 Task: Create a task  Implement a new virtualization system for a company's IT infrastructure , assign it to team member softage.5@softage.net in the project AgileRescue and update the status of the task to  Off Track , set the priority of the task to Medium
Action: Mouse moved to (108, 402)
Screenshot: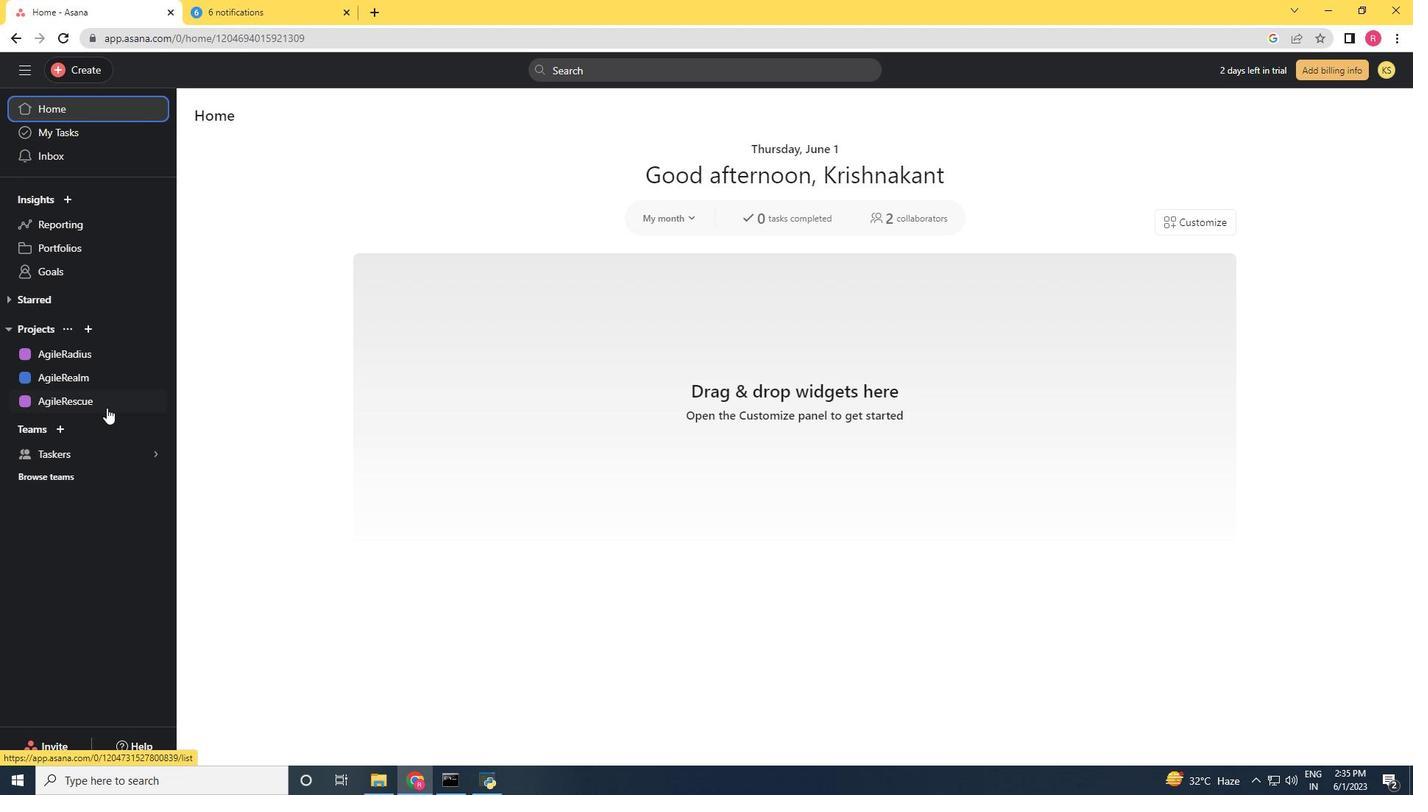 
Action: Mouse pressed left at (108, 402)
Screenshot: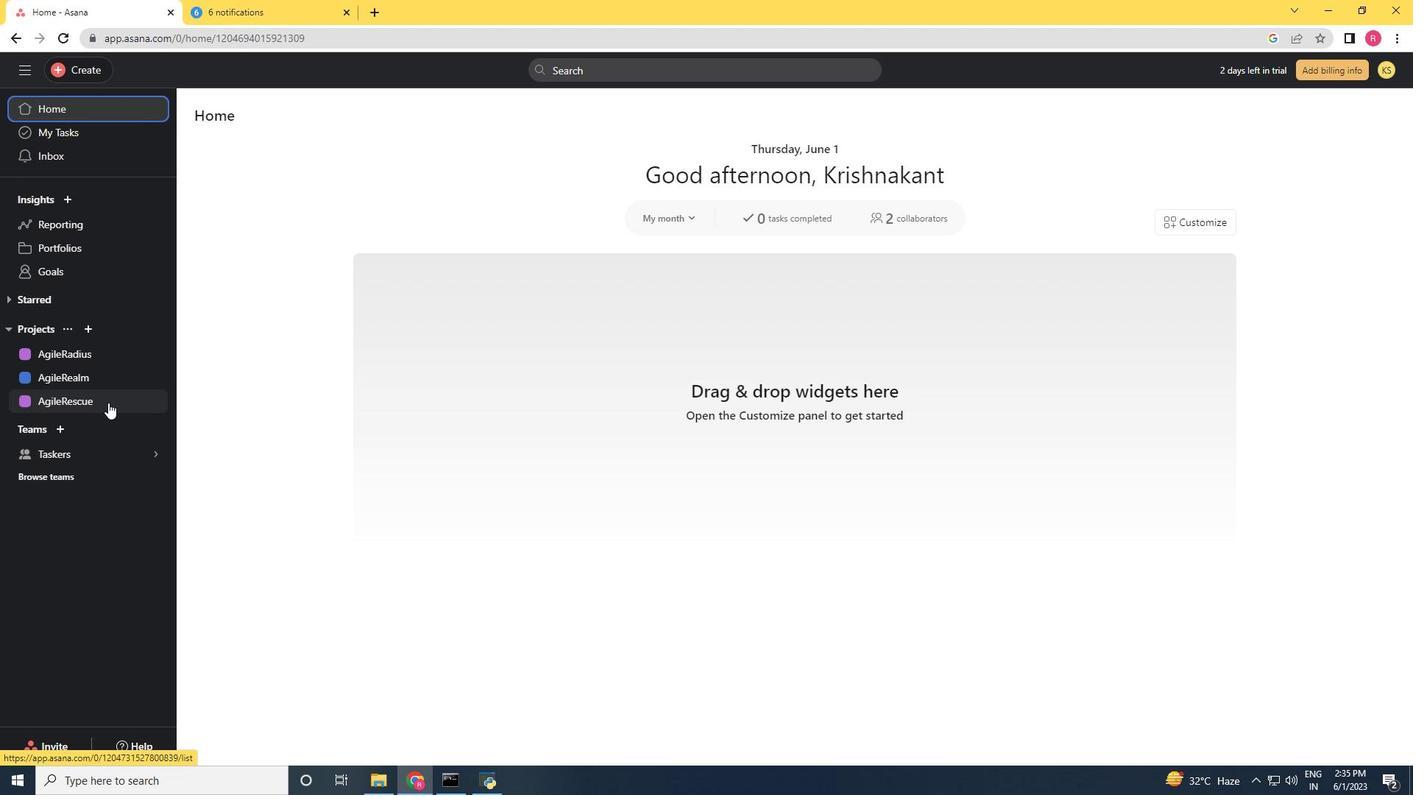 
Action: Mouse moved to (89, 61)
Screenshot: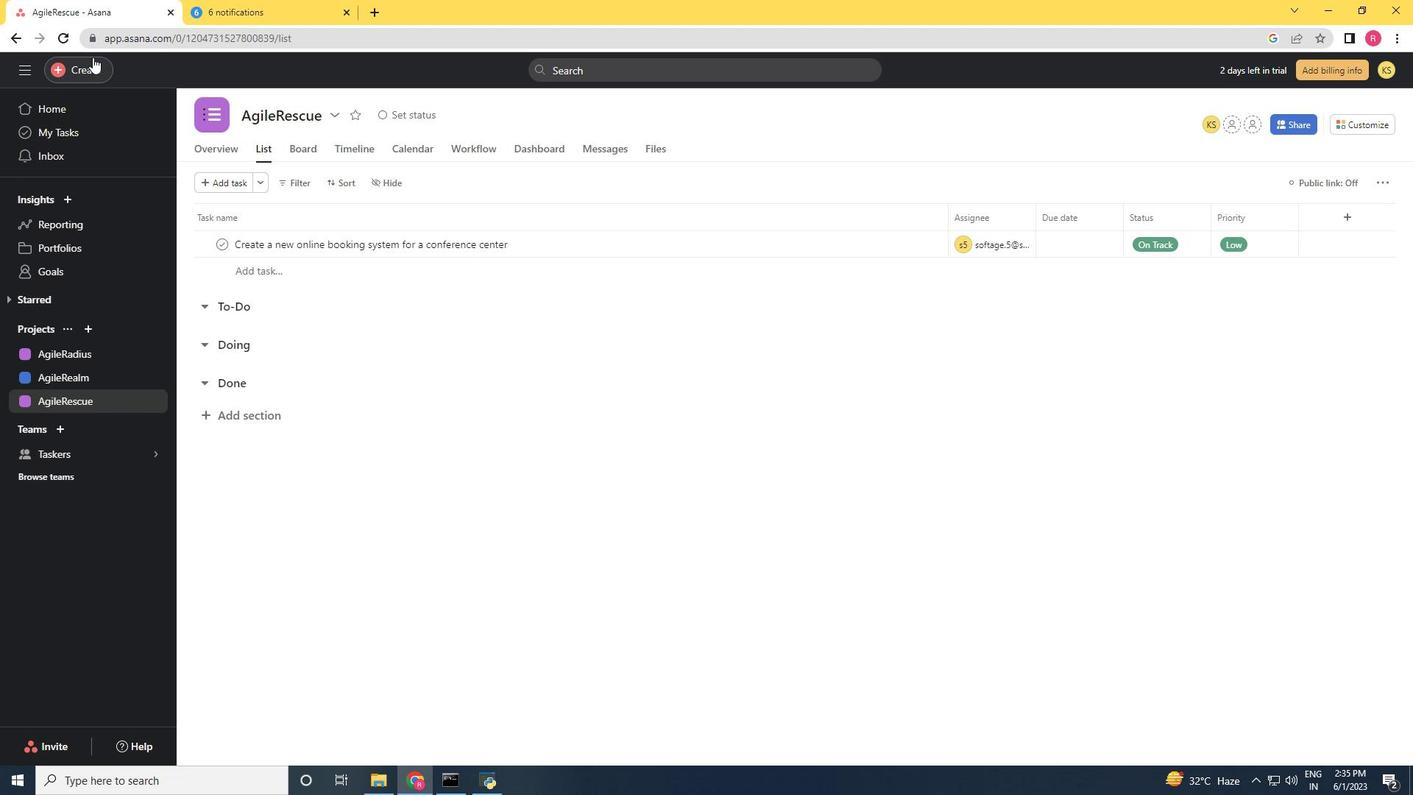 
Action: Mouse pressed left at (89, 61)
Screenshot: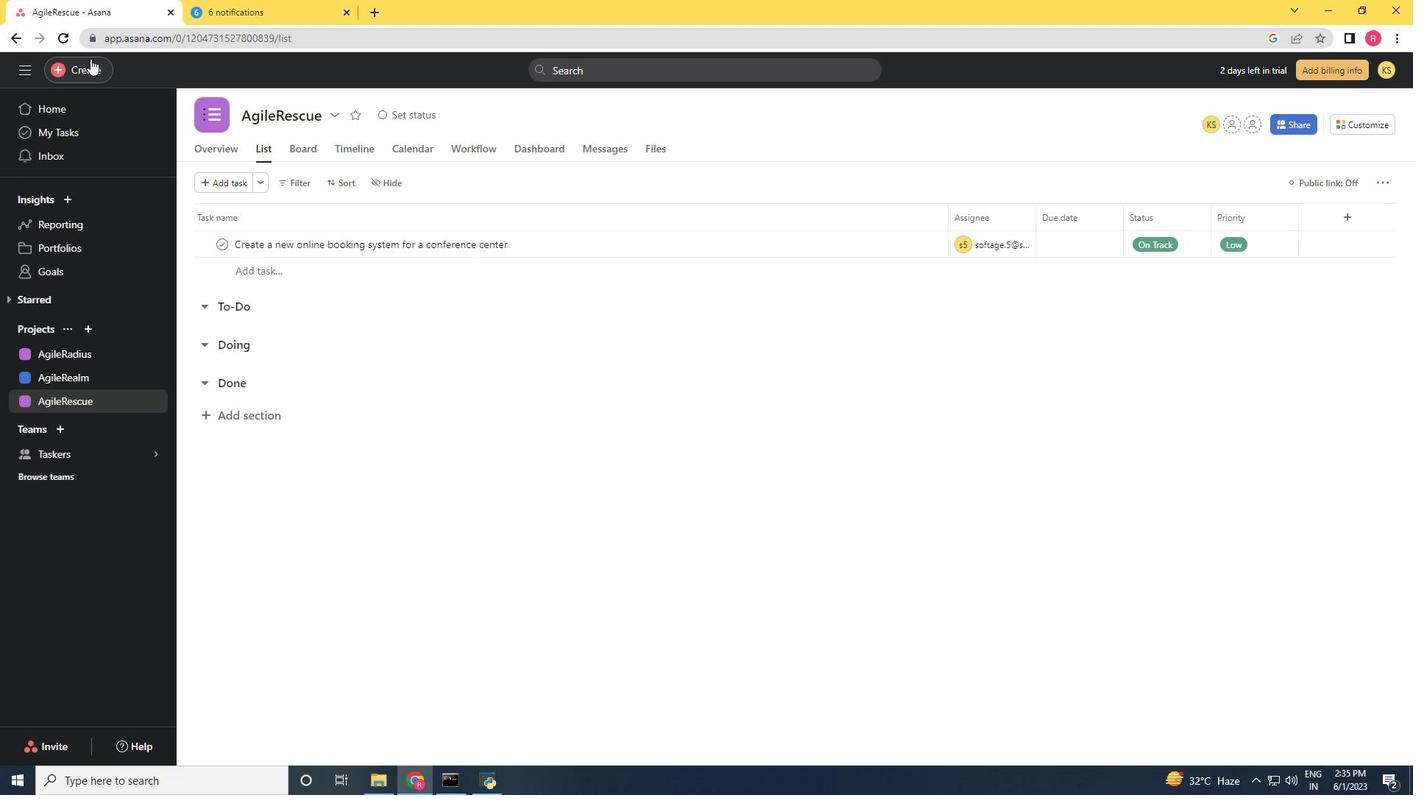 
Action: Mouse moved to (175, 80)
Screenshot: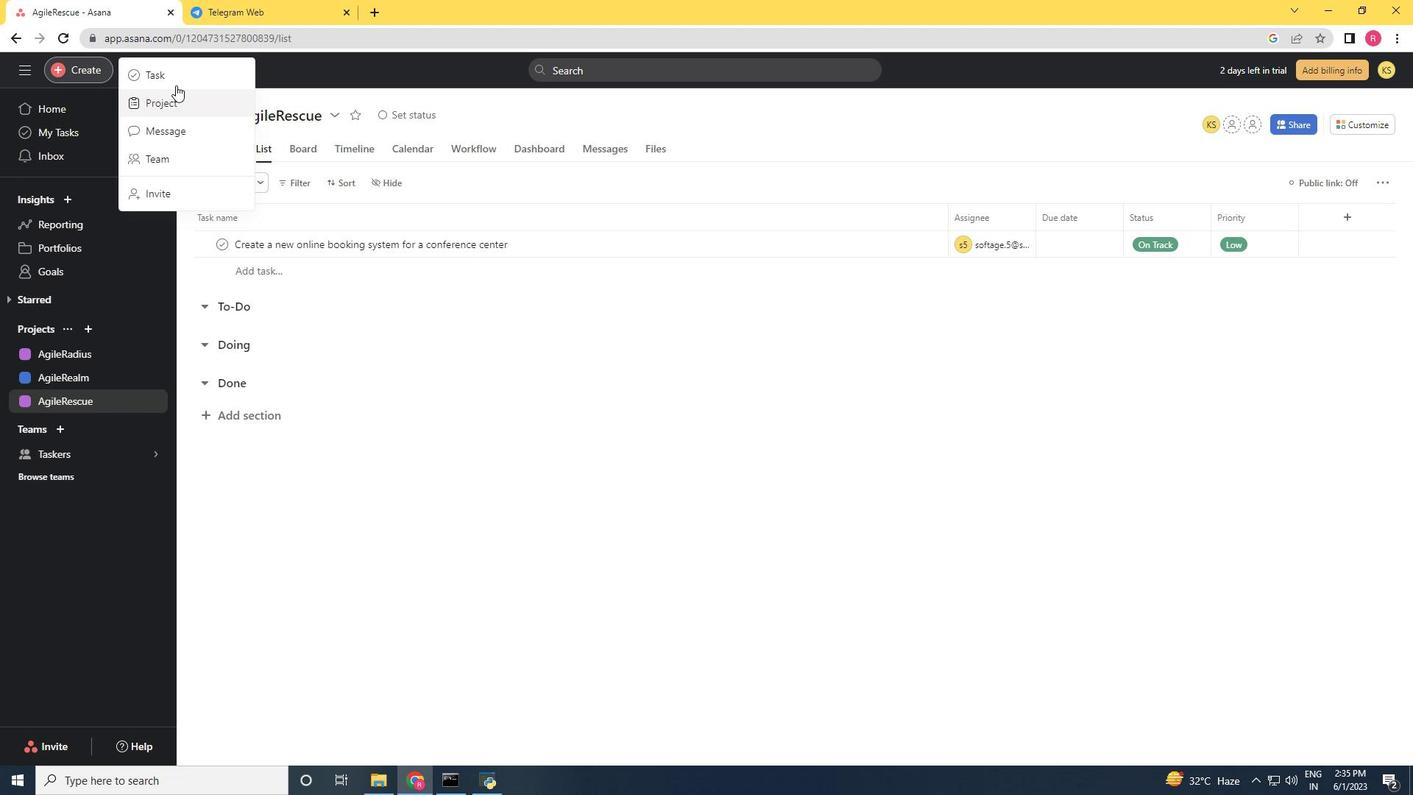 
Action: Mouse pressed left at (175, 80)
Screenshot: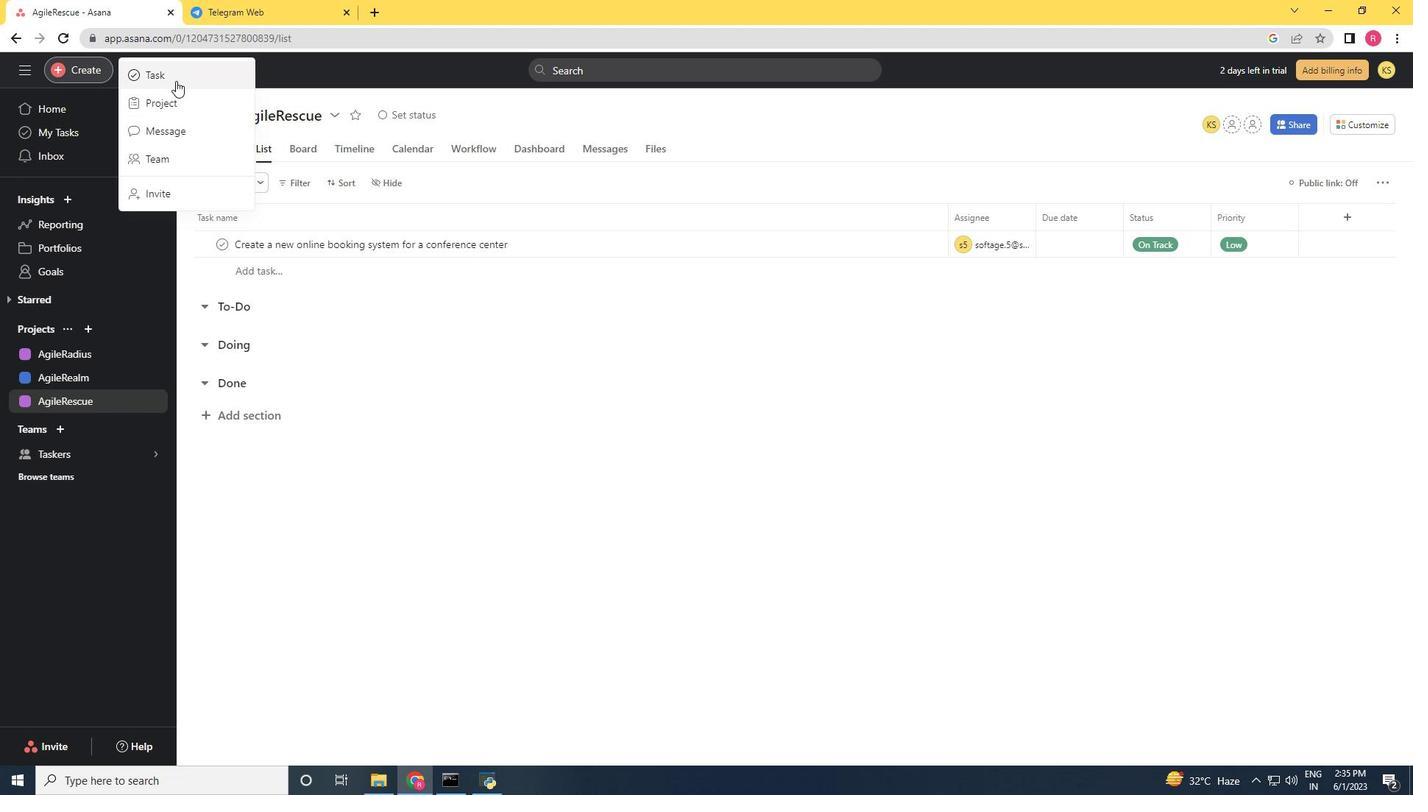 
Action: Key pressed <Key.shift>Implement<Key.space>a<Key.space>new<Key.space>virtualization<Key.space>system<Key.space>for<Key.space>company<Key.space><Key.backspace>'s<Key.space><Key.shift>IT<Key.space>infrastructure
Screenshot: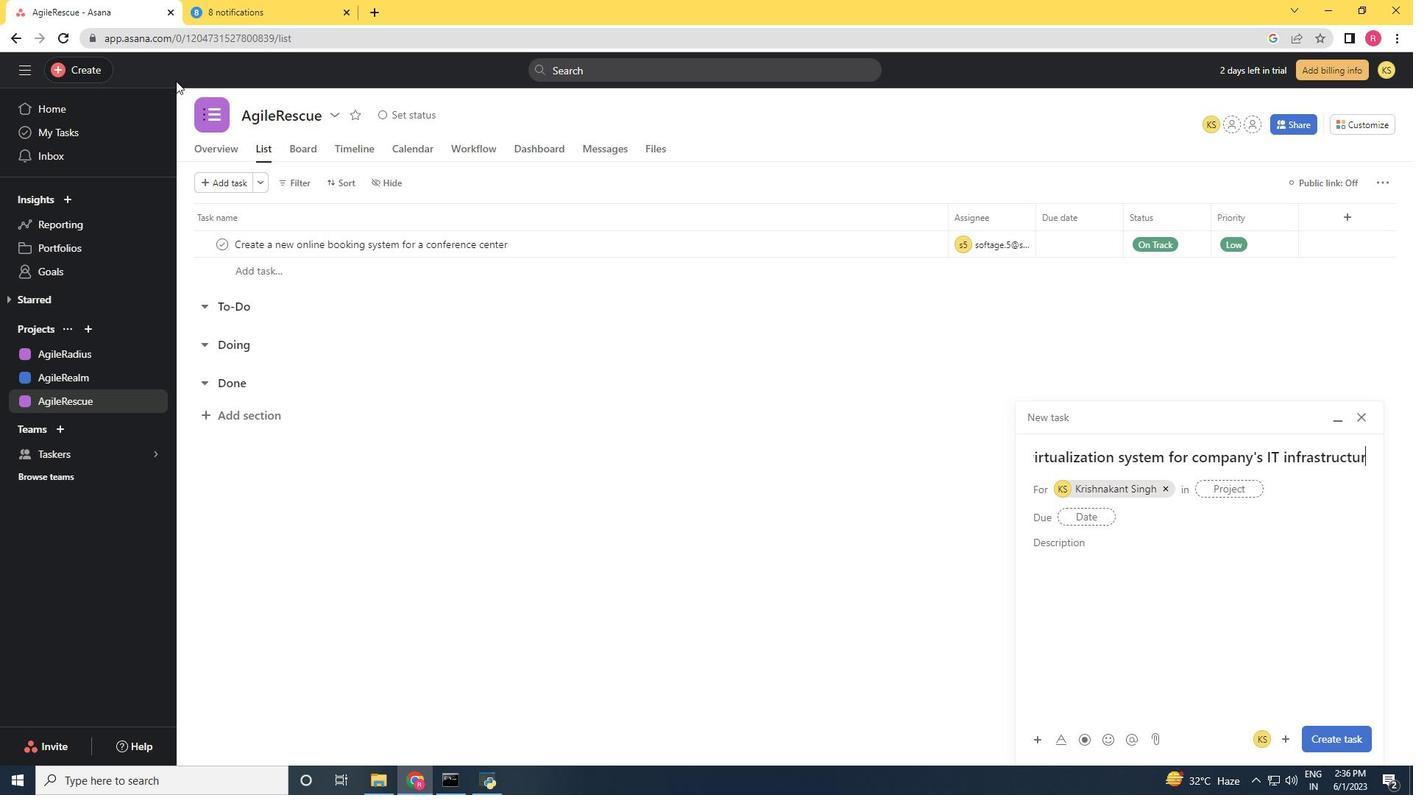 
Action: Mouse moved to (1163, 485)
Screenshot: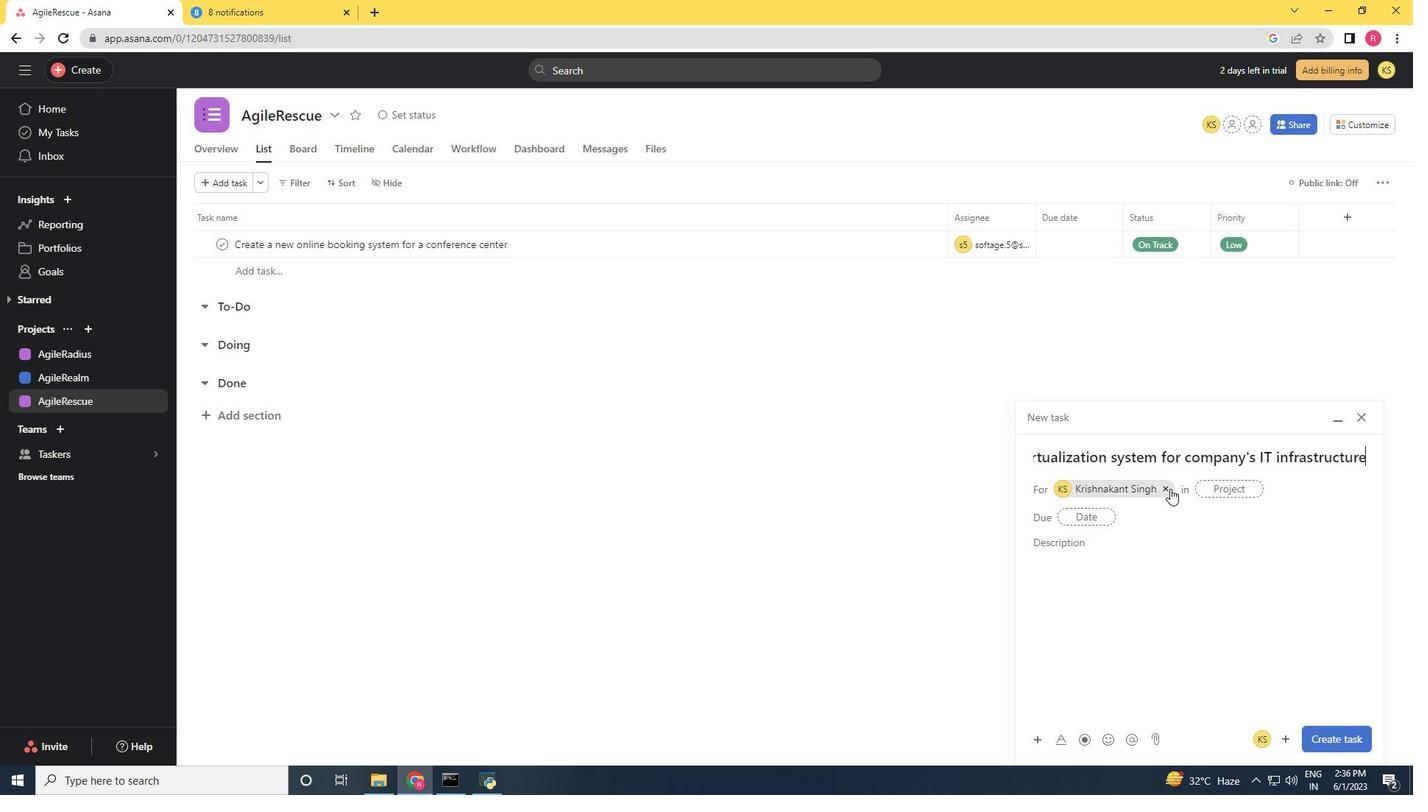 
Action: Mouse pressed left at (1163, 485)
Screenshot: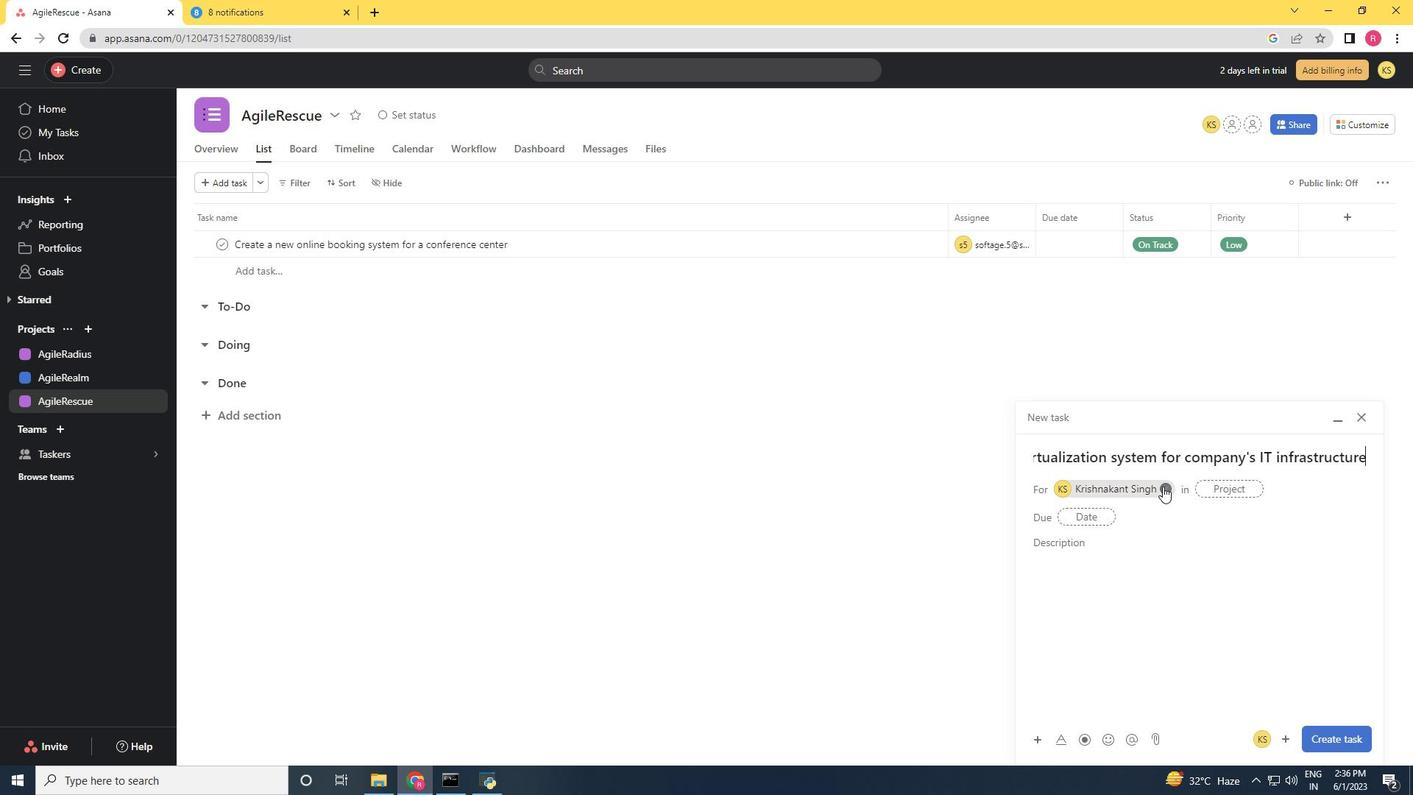 
Action: Mouse moved to (1115, 485)
Screenshot: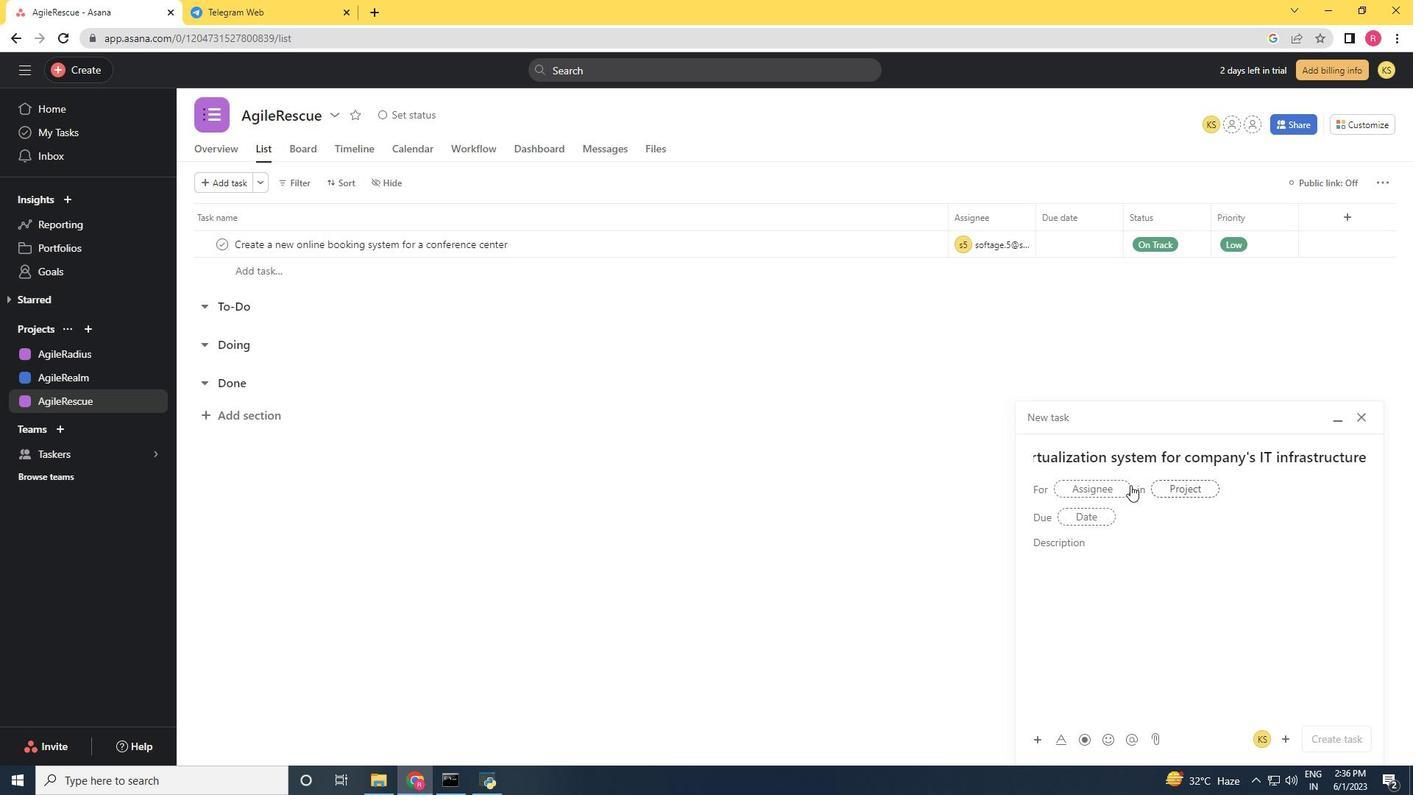 
Action: Mouse pressed left at (1115, 485)
Screenshot: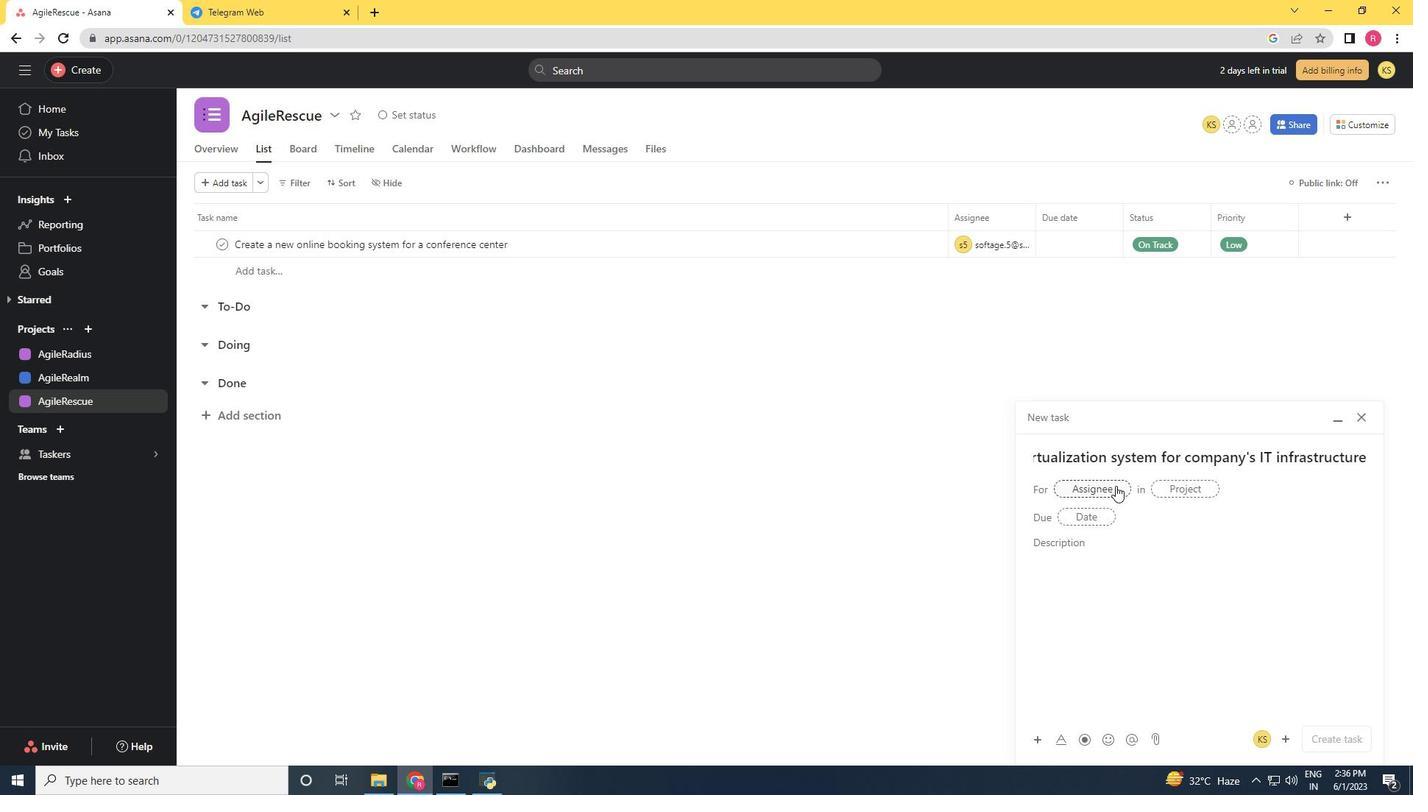 
Action: Mouse moved to (1102, 487)
Screenshot: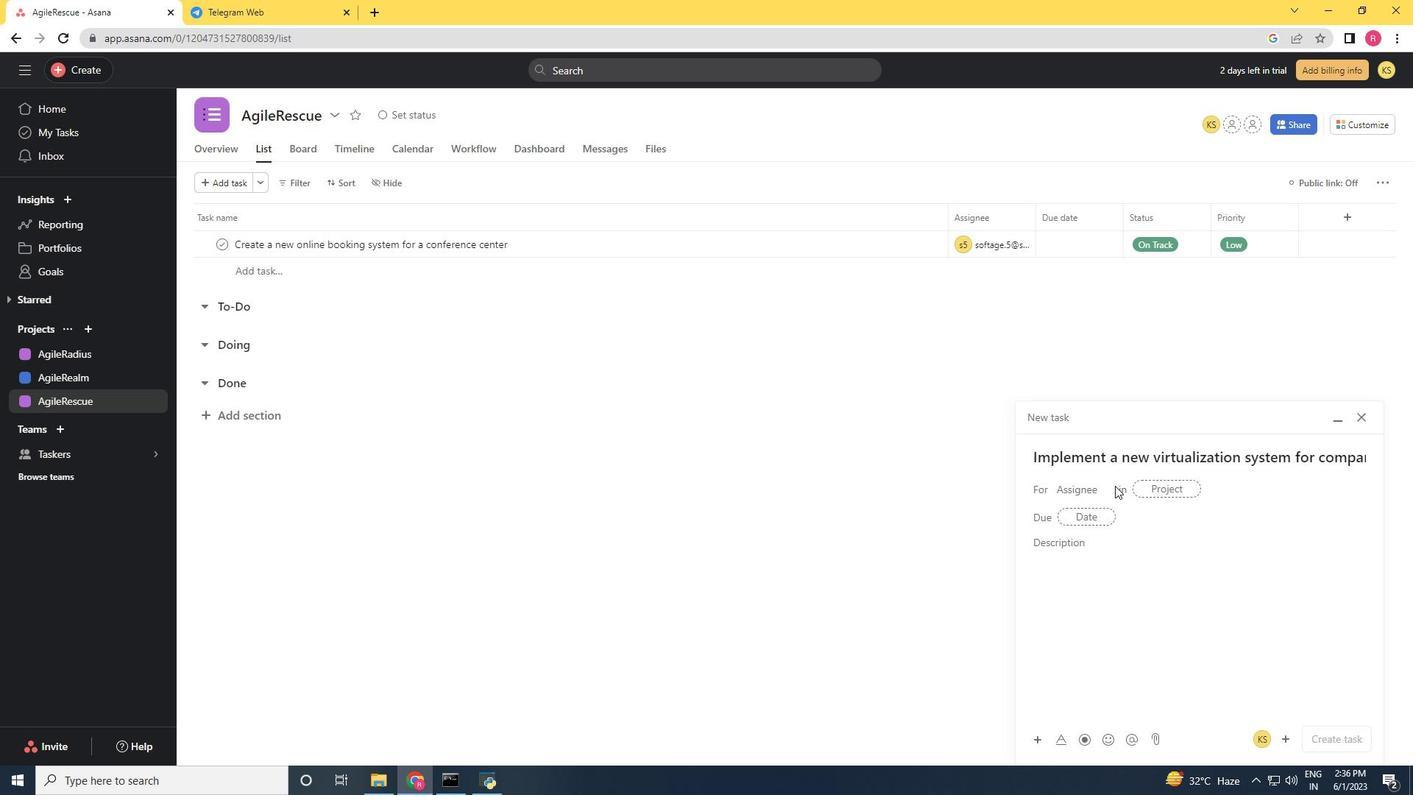 
Action: Key pressed softage.5<Key.shift>@softage.
Screenshot: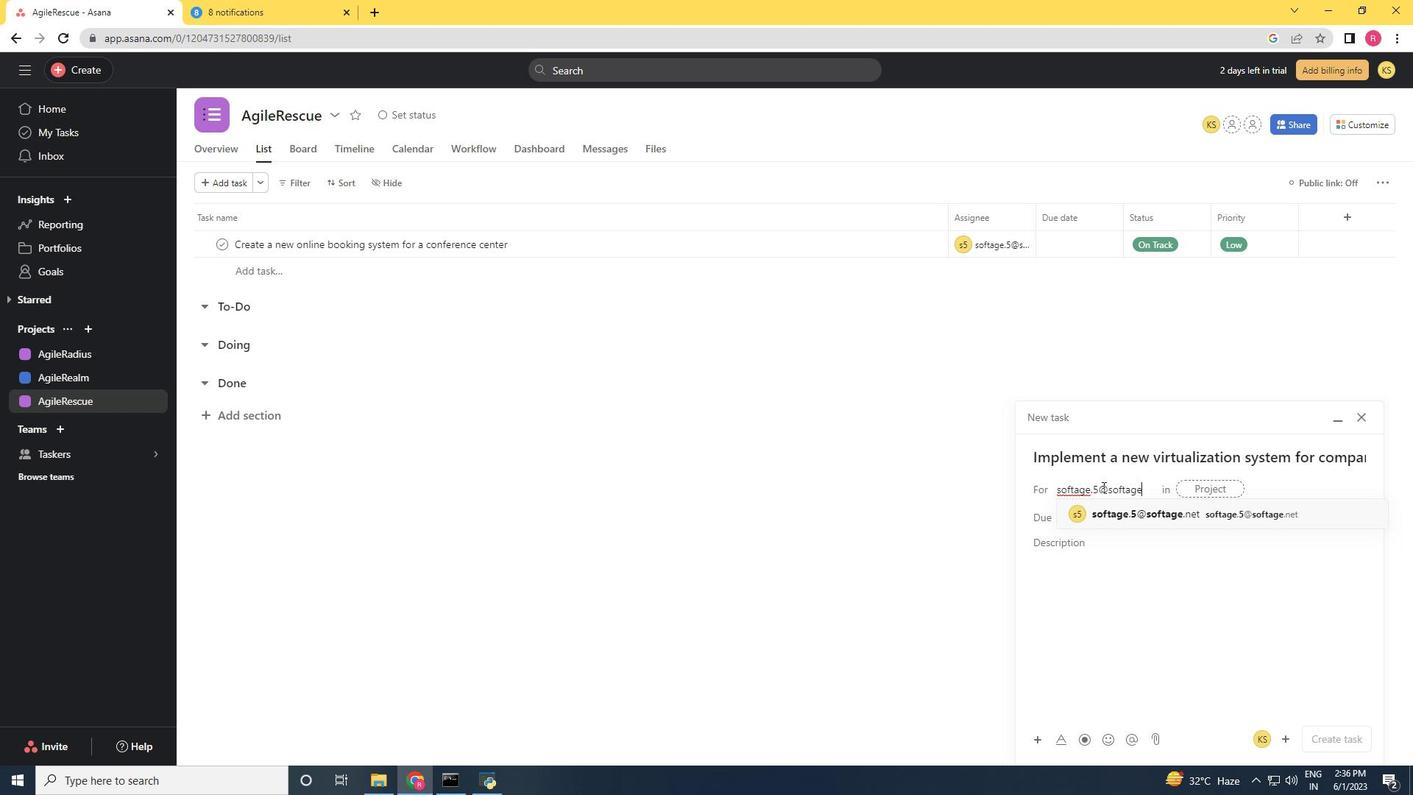 
Action: Mouse moved to (1093, 487)
Screenshot: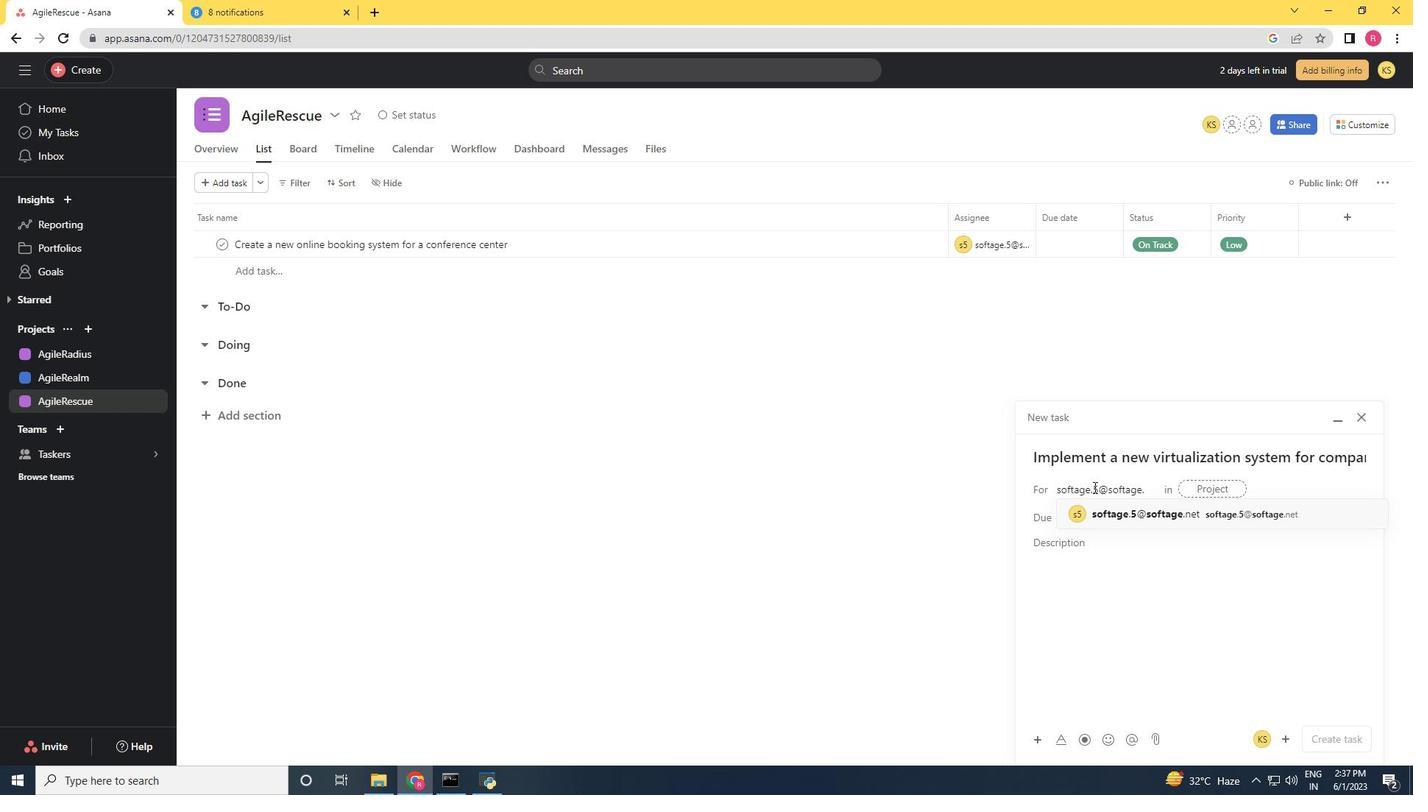 
Action: Key pressed net
Screenshot: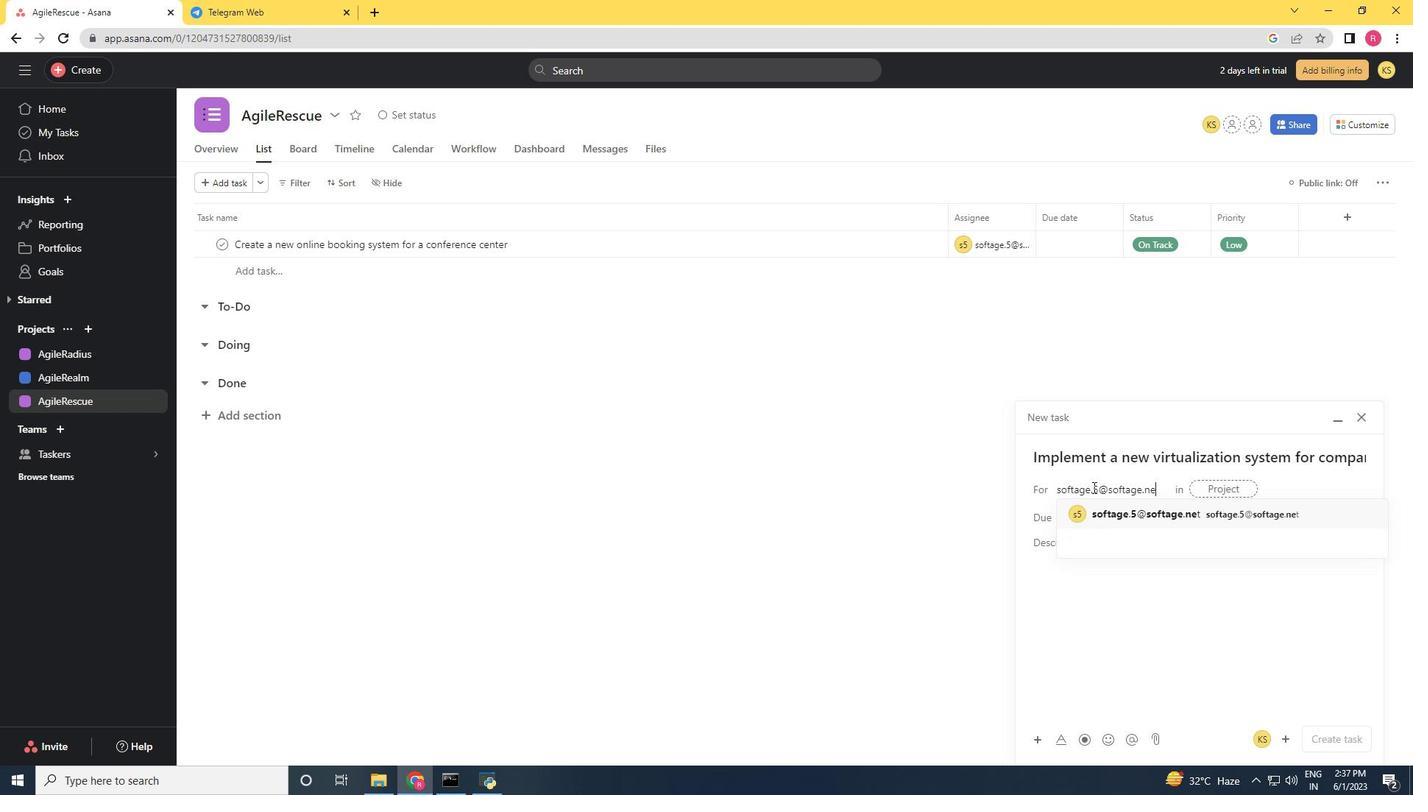 
Action: Mouse moved to (1113, 505)
Screenshot: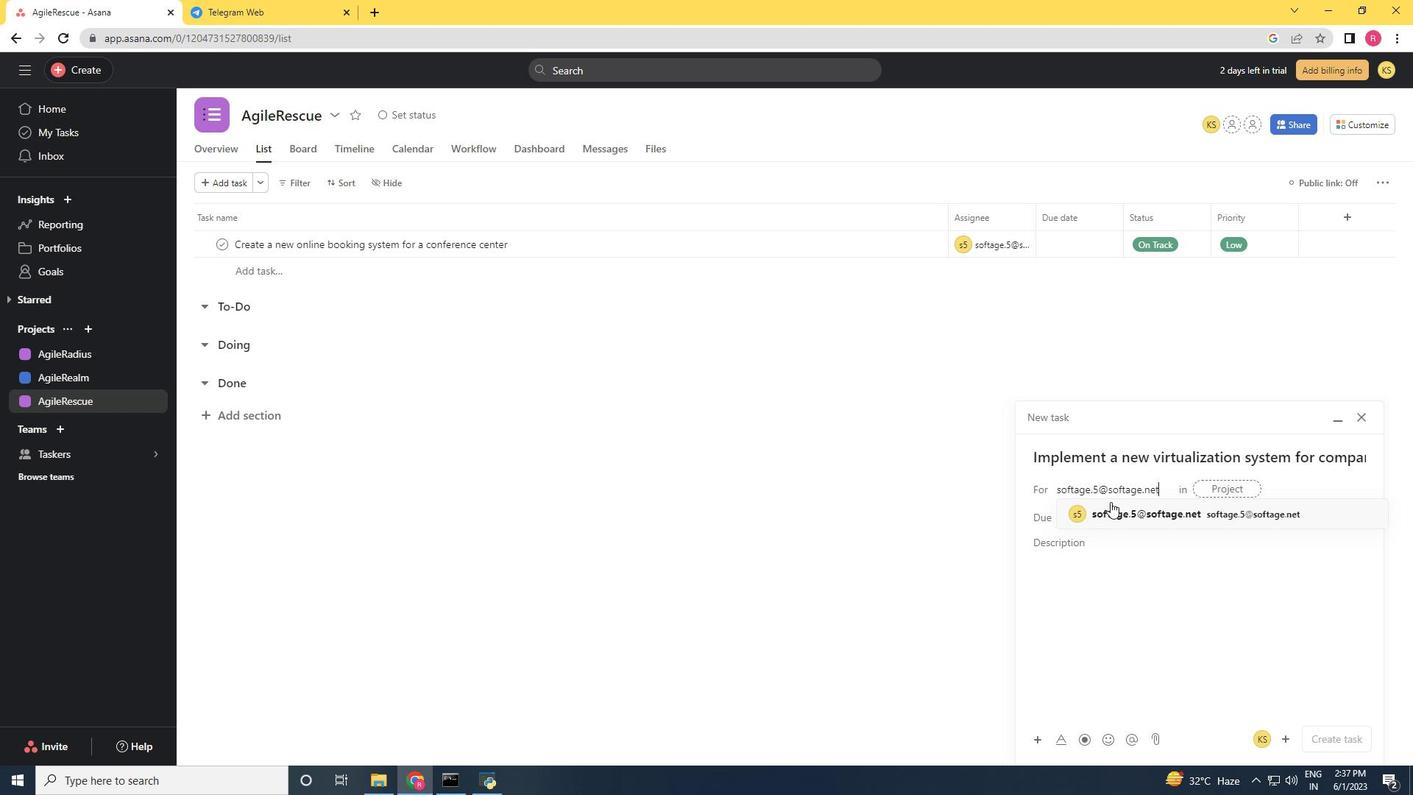 
Action: Mouse pressed left at (1113, 505)
Screenshot: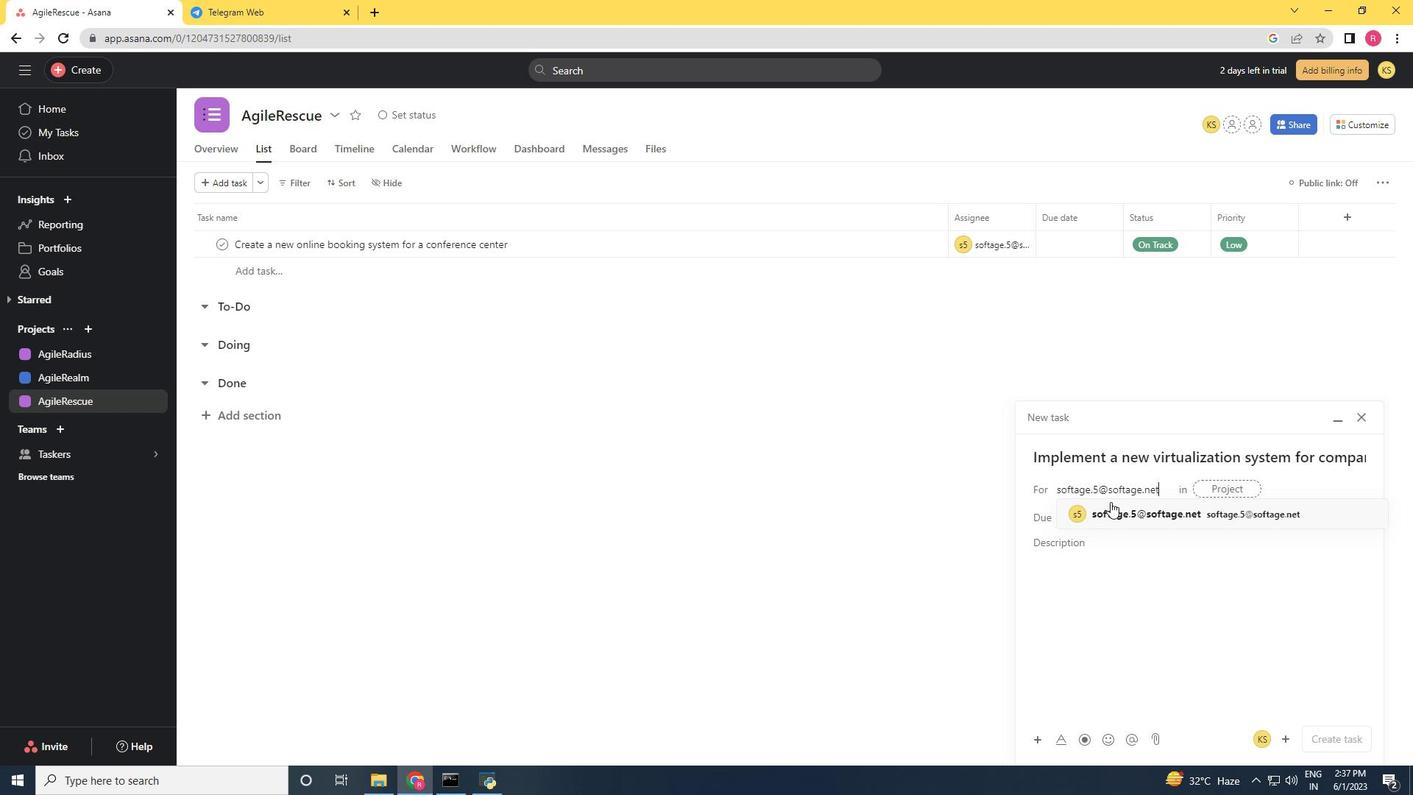 
Action: Mouse moved to (989, 538)
Screenshot: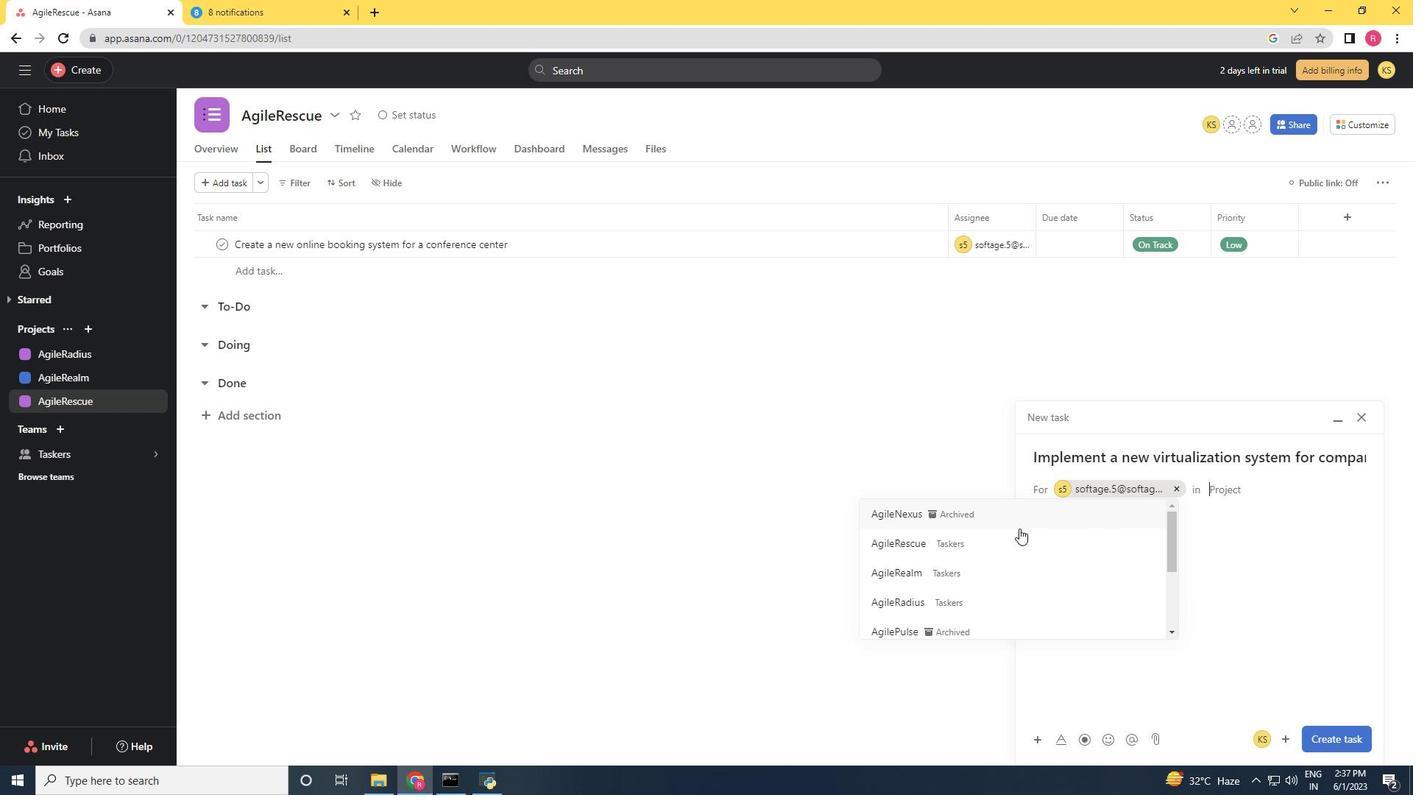 
Action: Mouse pressed left at (989, 538)
Screenshot: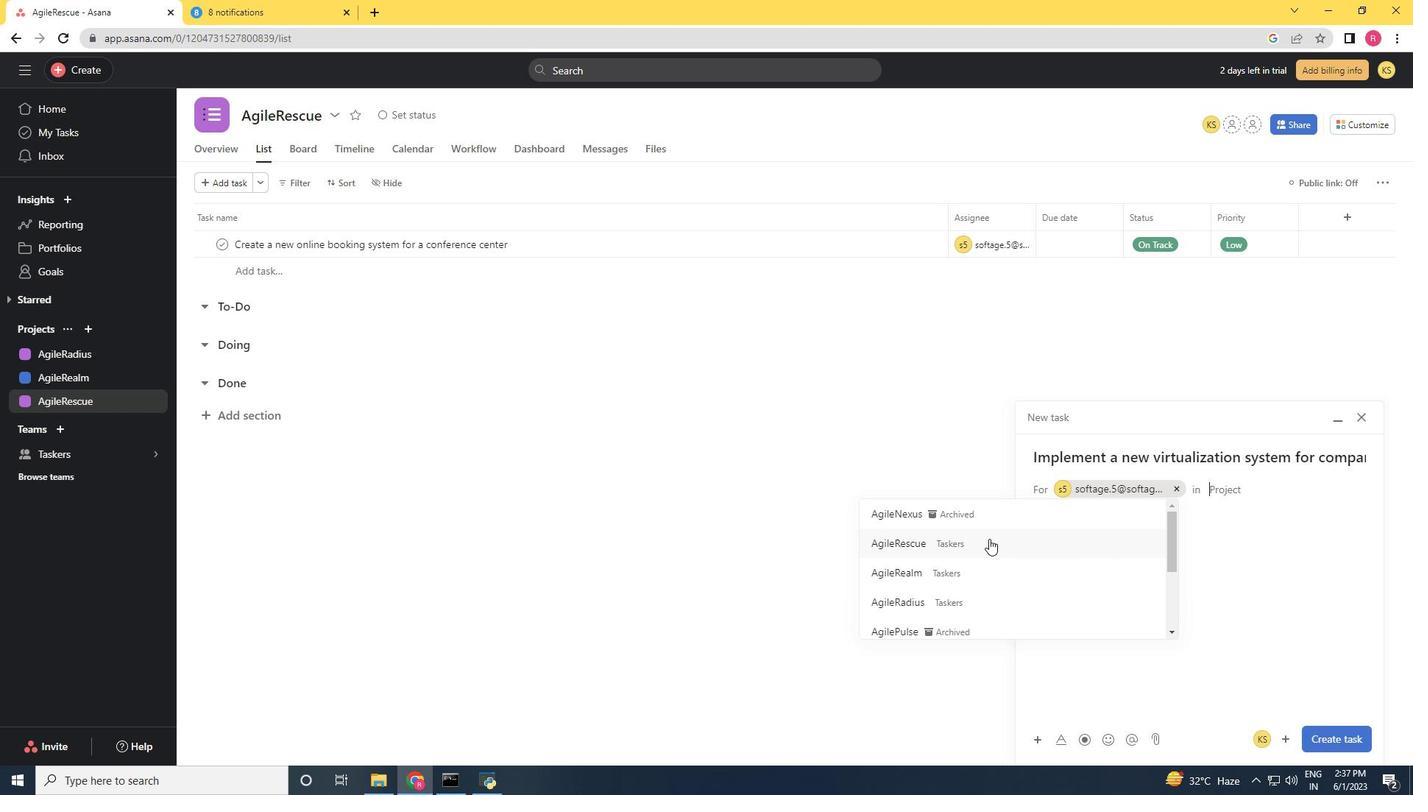 
Action: Mouse moved to (1104, 550)
Screenshot: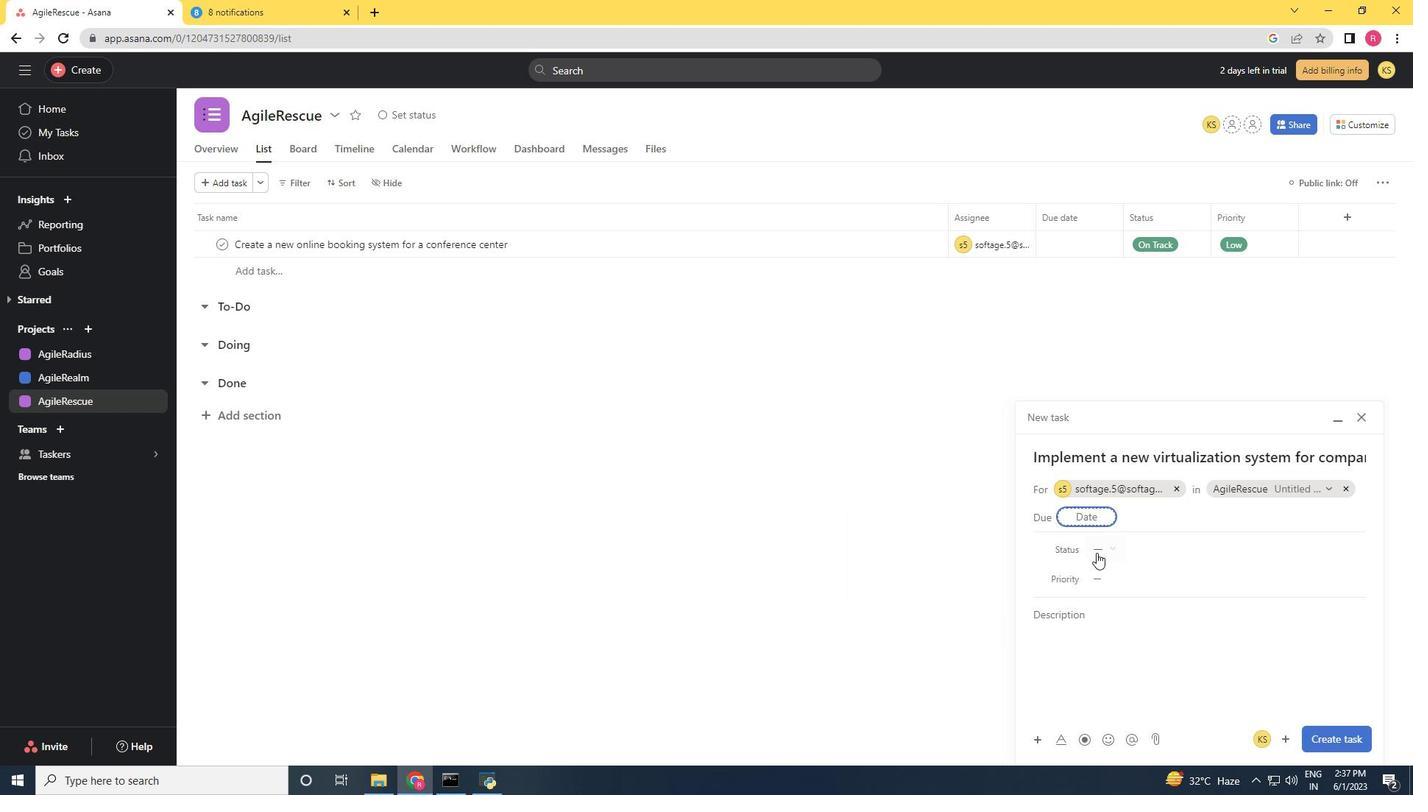 
Action: Mouse pressed left at (1104, 550)
Screenshot: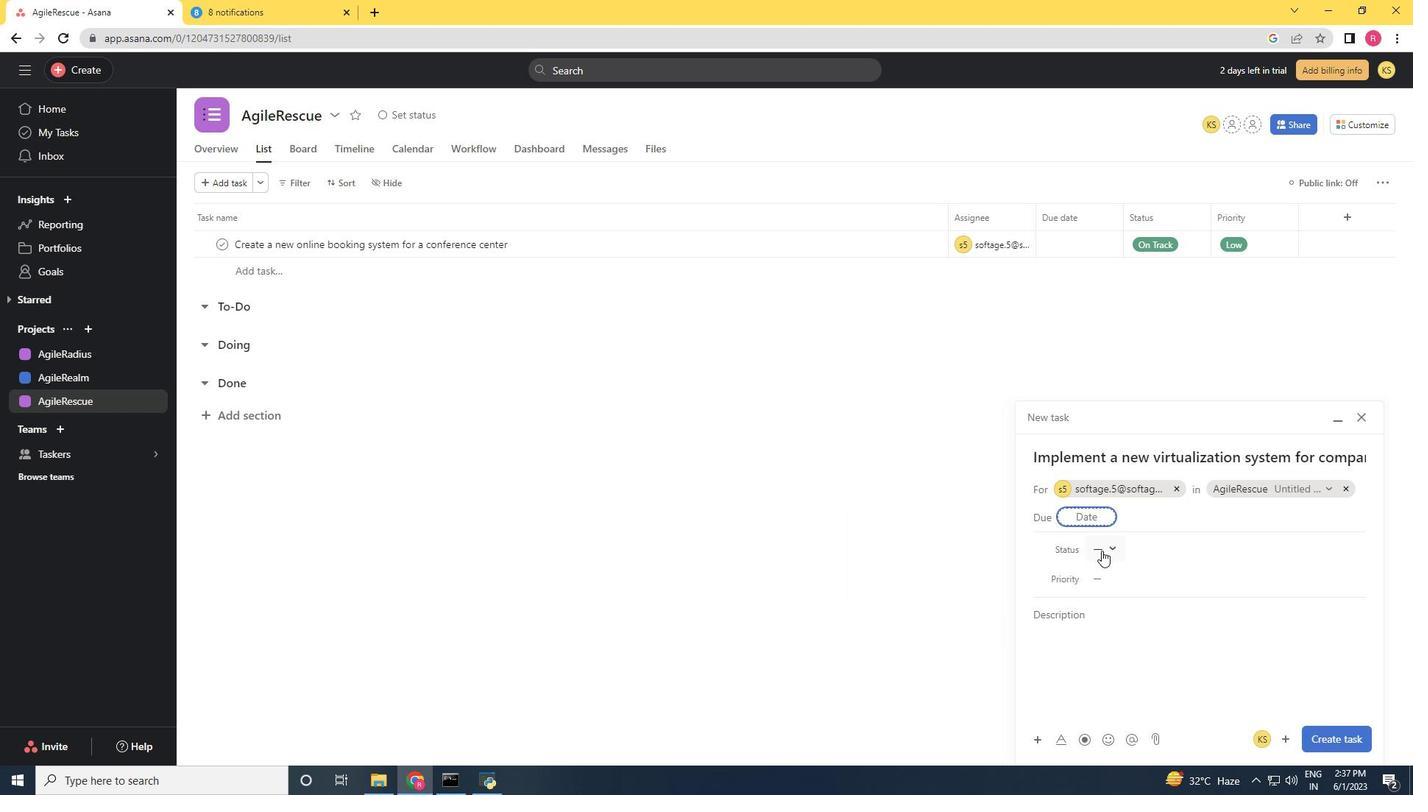 
Action: Mouse moved to (1134, 619)
Screenshot: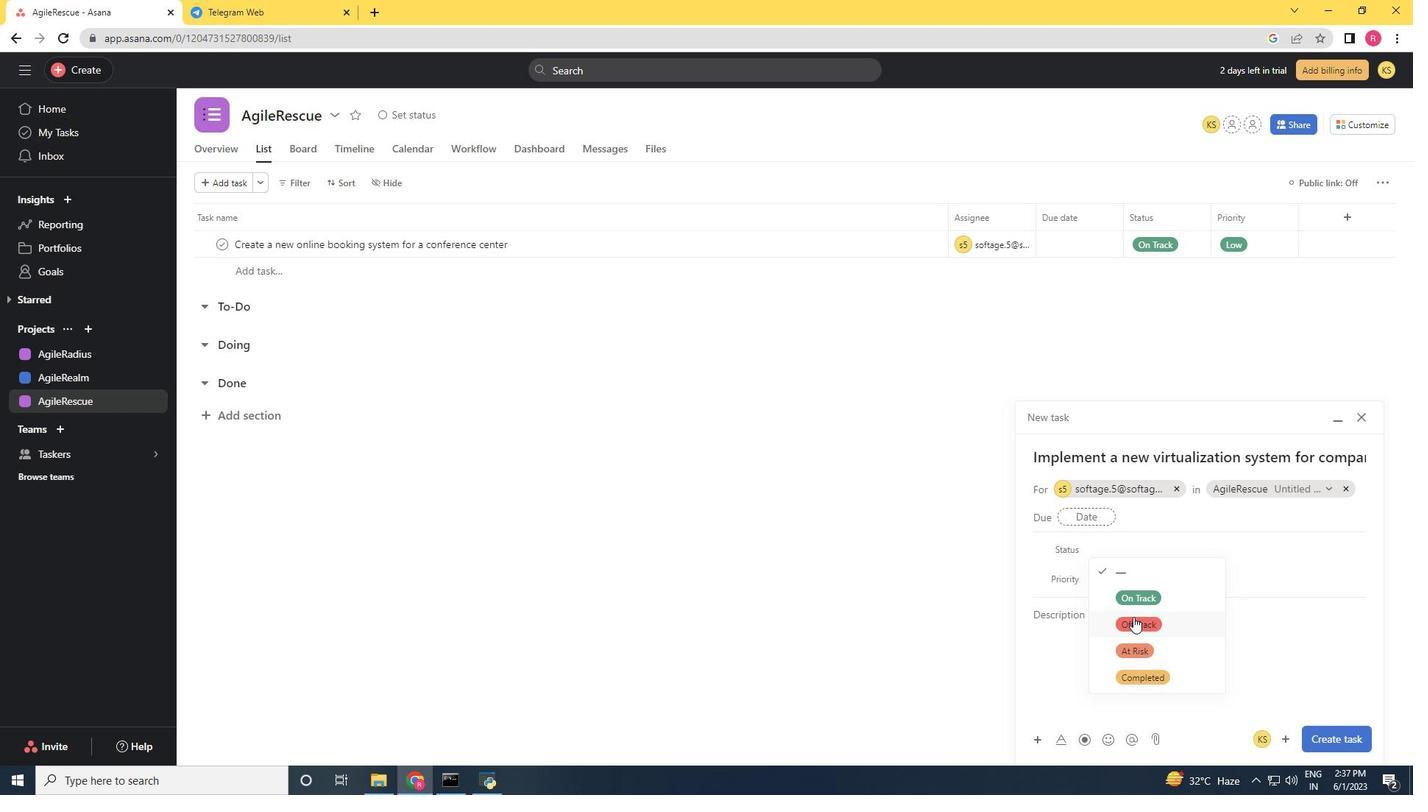 
Action: Mouse pressed left at (1134, 619)
Screenshot: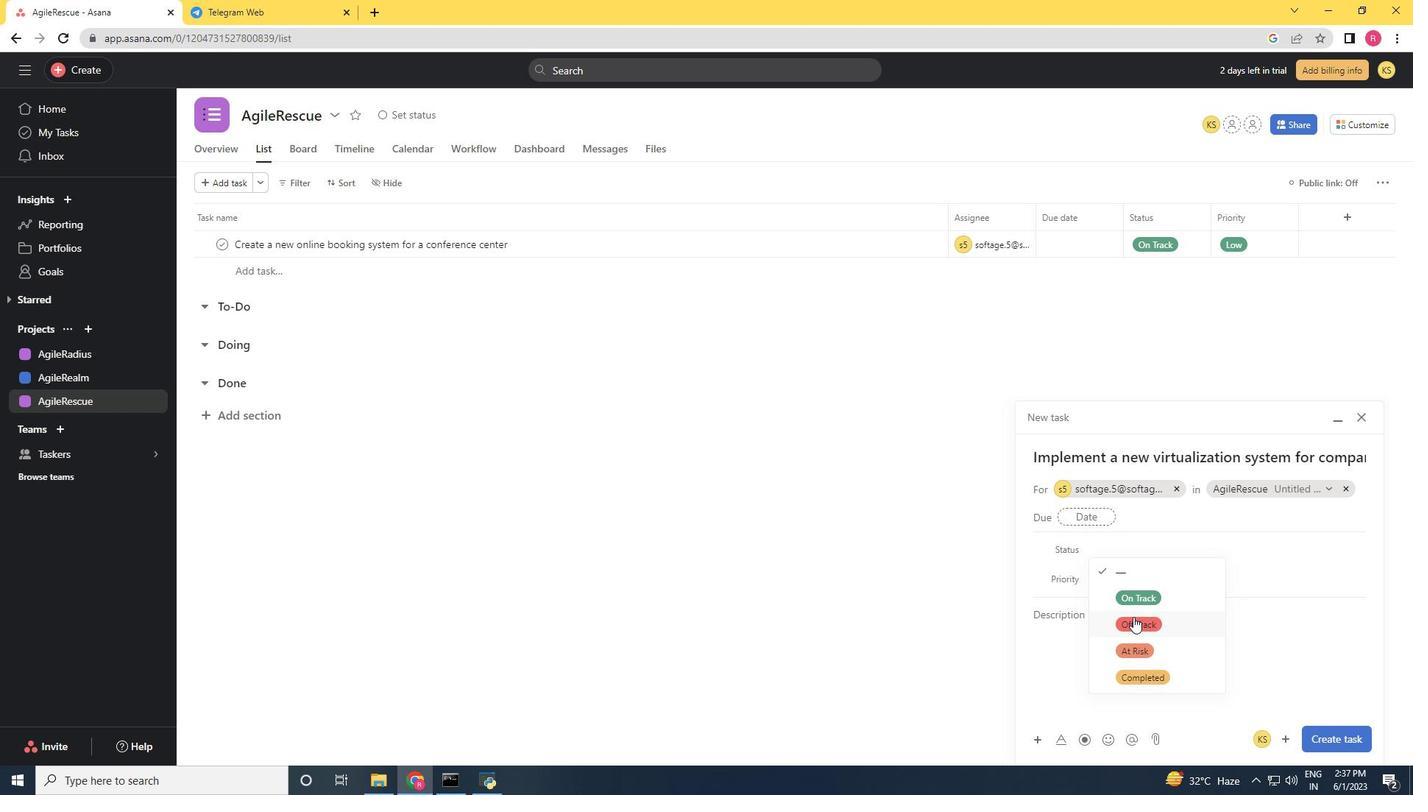 
Action: Mouse moved to (1116, 585)
Screenshot: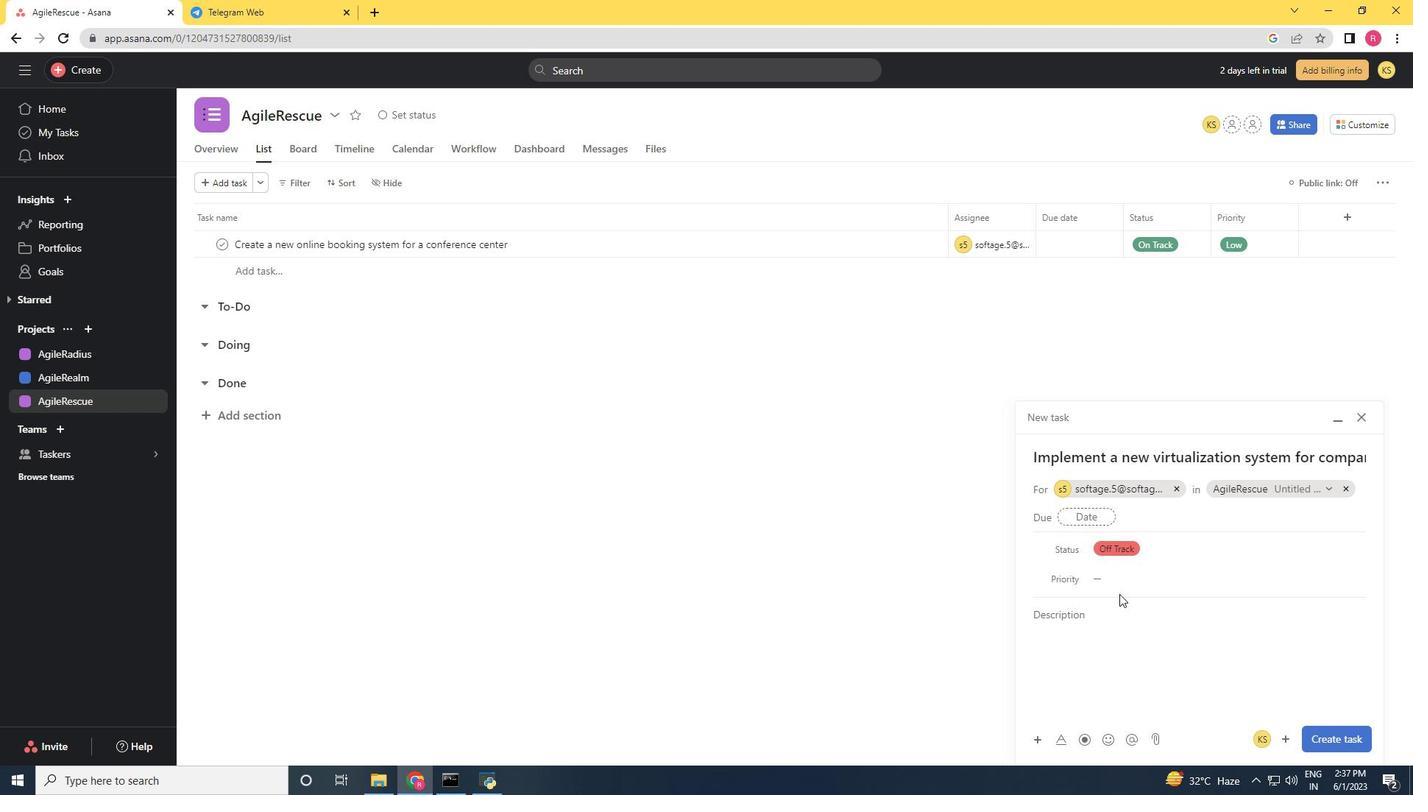 
Action: Mouse pressed left at (1116, 585)
Screenshot: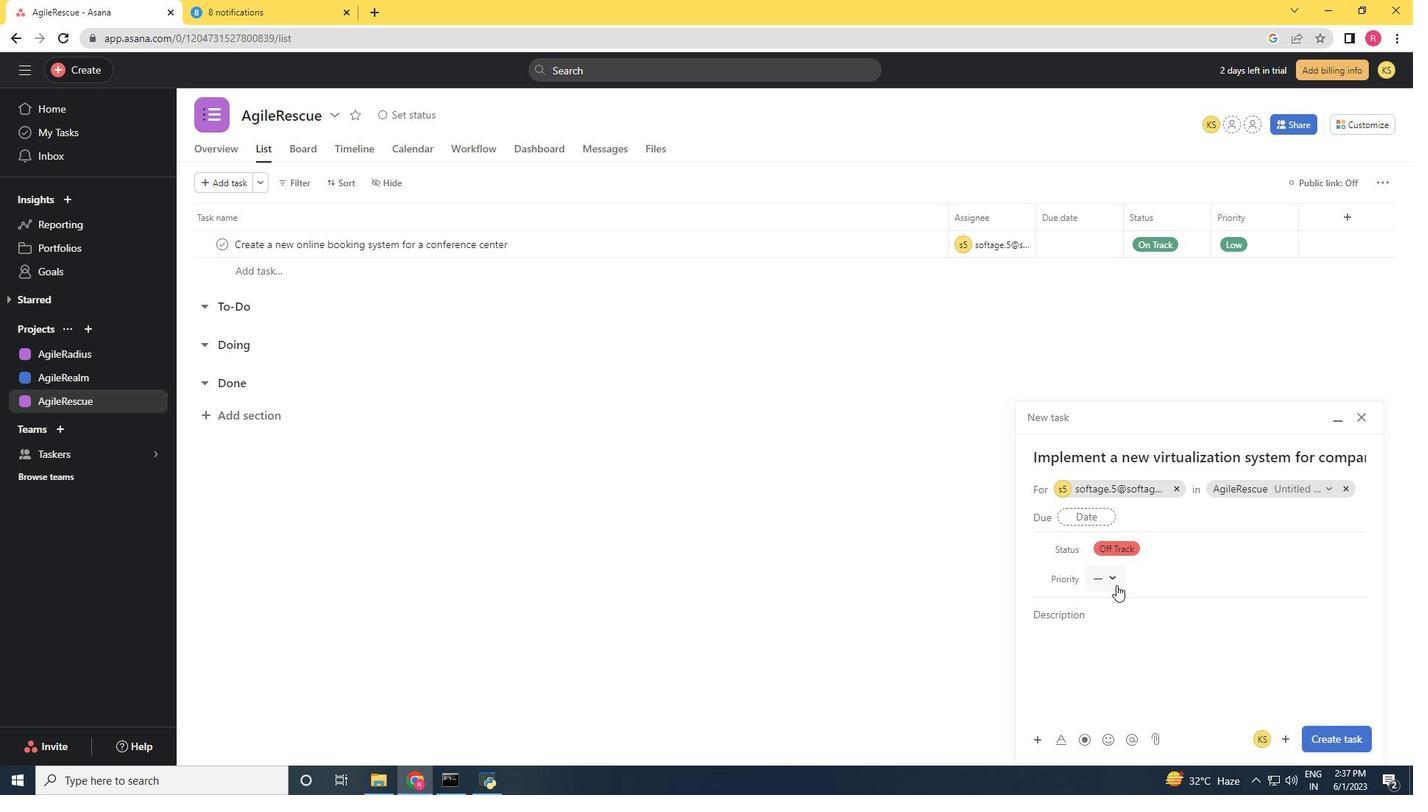 
Action: Mouse moved to (1137, 649)
Screenshot: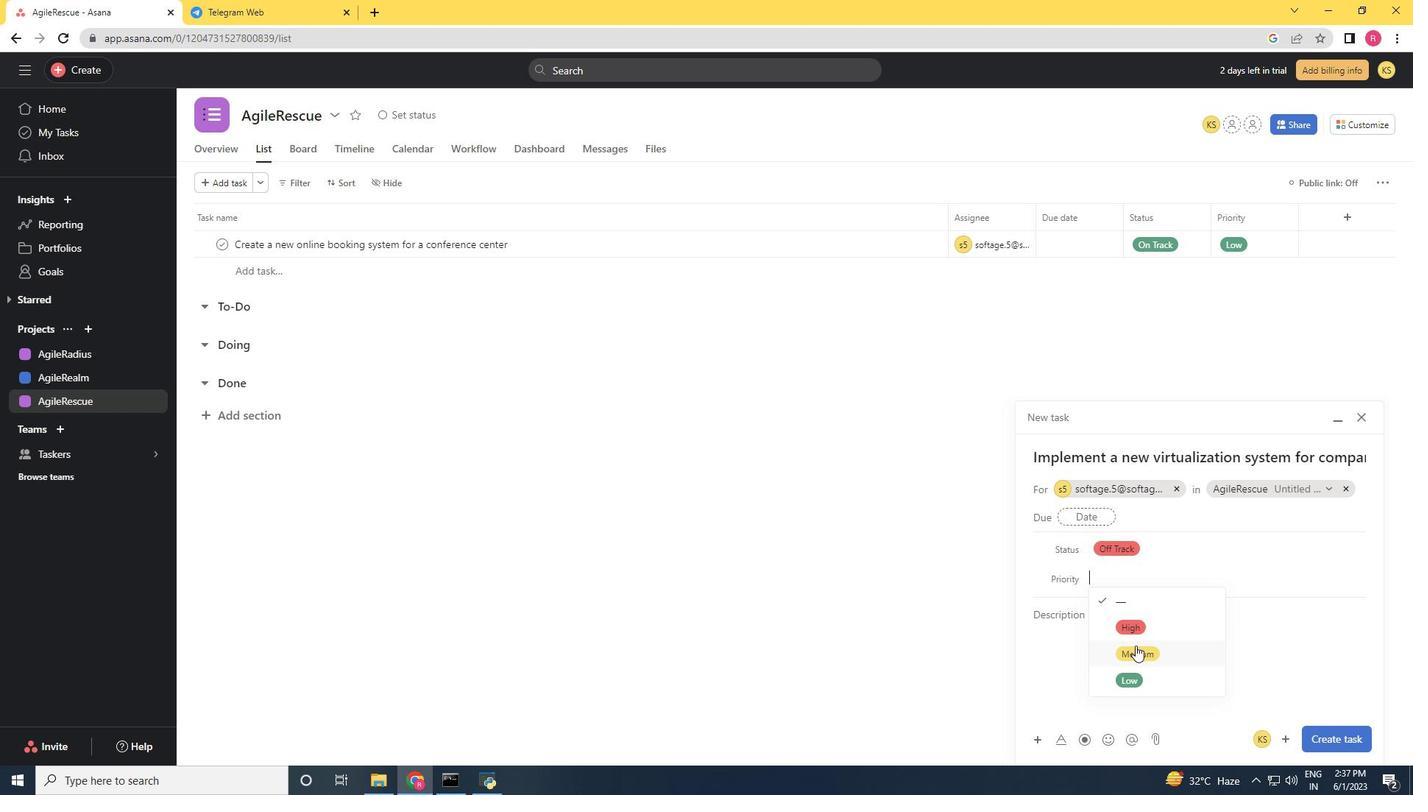
Action: Mouse pressed left at (1137, 649)
Screenshot: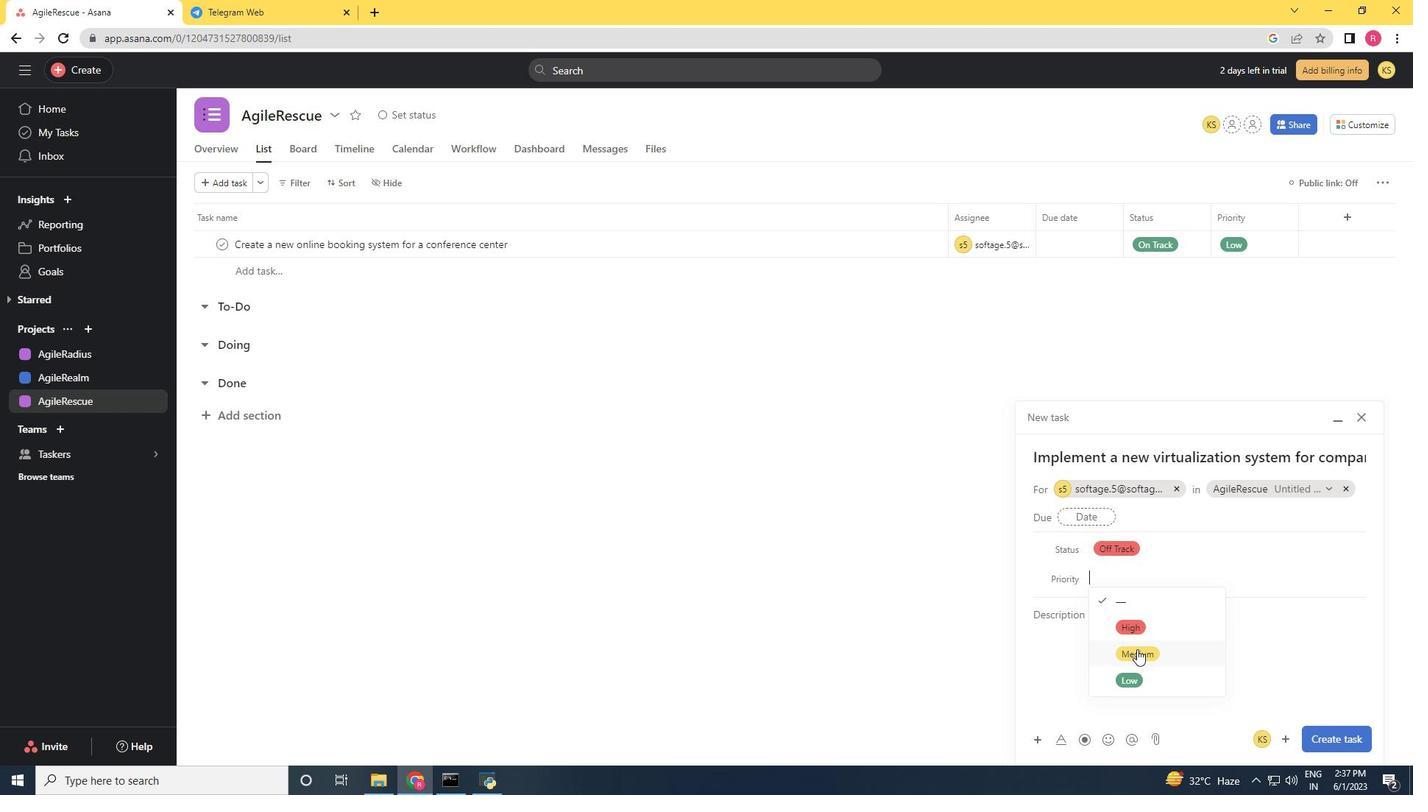 
Action: Mouse moved to (1353, 730)
Screenshot: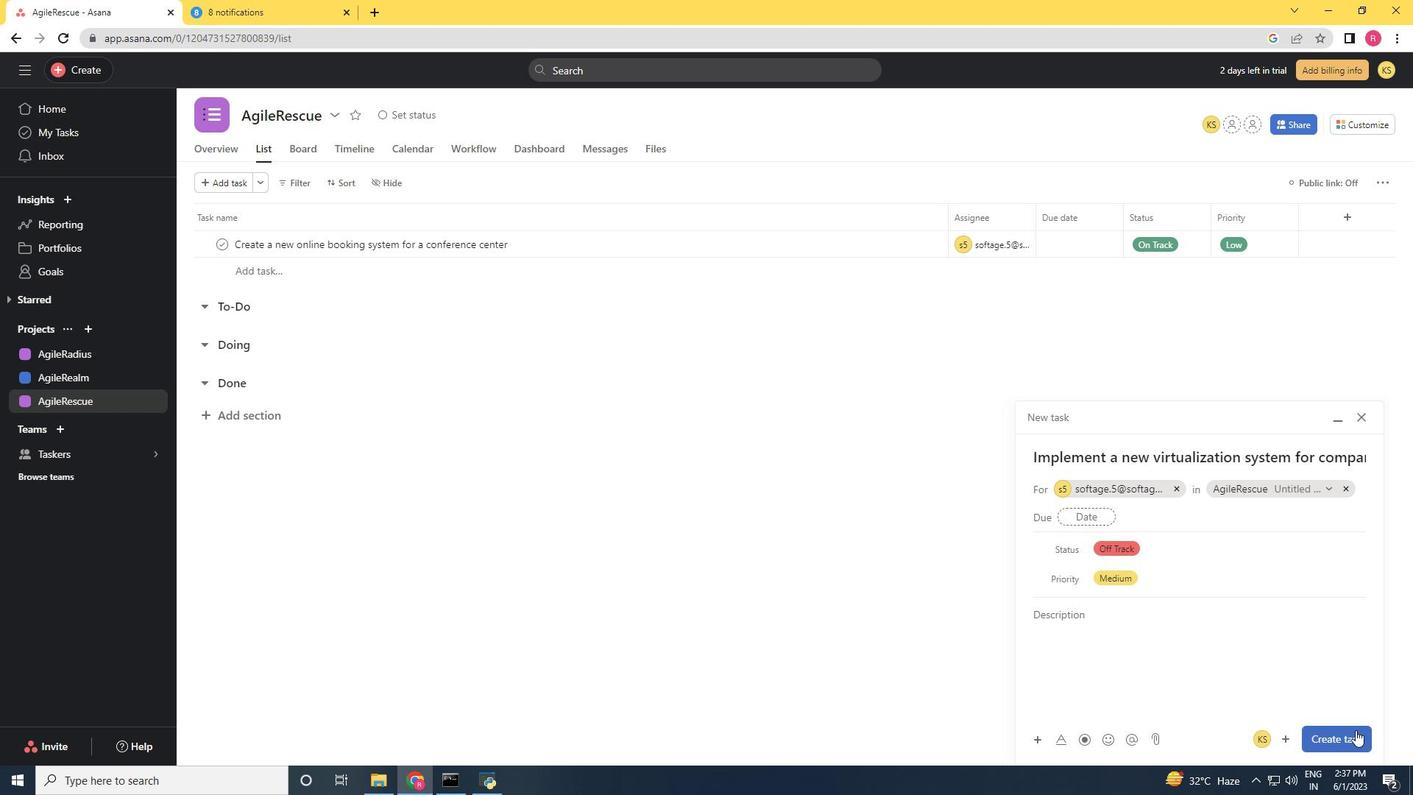 
Action: Mouse pressed left at (1353, 730)
Screenshot: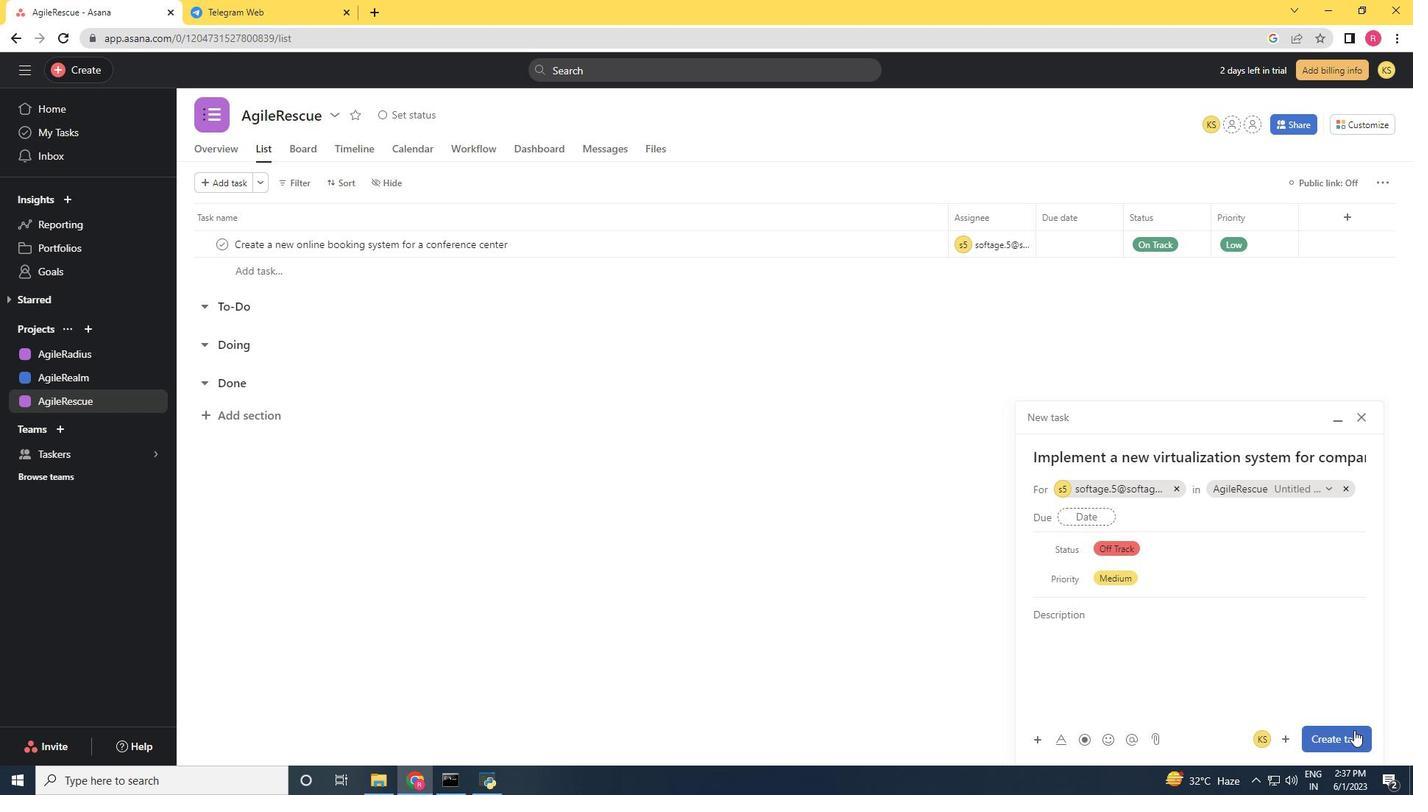 
Action: Mouse moved to (1195, 666)
Screenshot: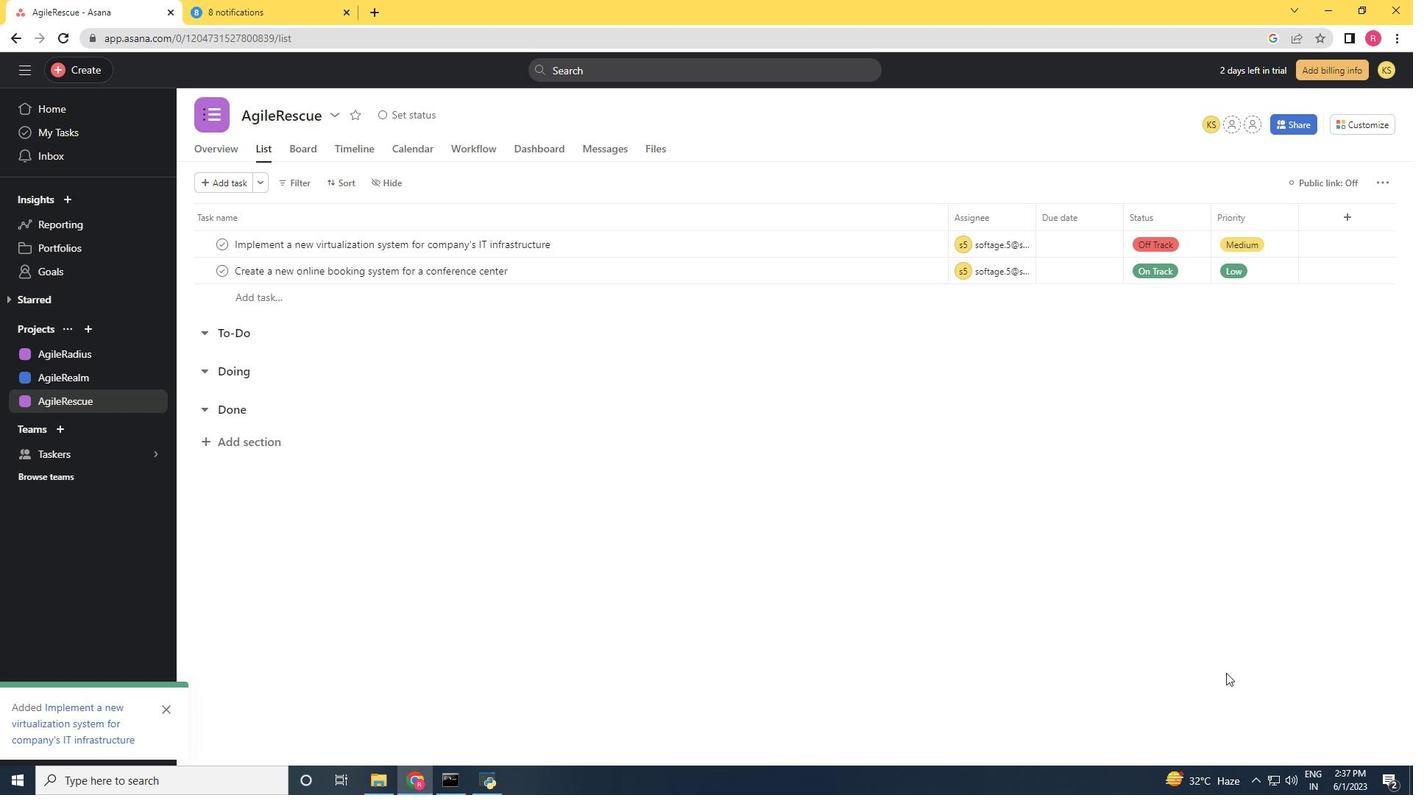 
